 Task: Create Issue Issue0000000412 in Backlog  in Scrum Project Project0000000083 in Jira. Create Issue Issue0000000413 in Backlog  in Scrum Project Project0000000083 in Jira. Create Issue Issue0000000414 in Backlog  in Scrum Project Project0000000083 in Jira. Create Issue Issue0000000415 in Backlog  in Scrum Project Project0000000083 in Jira. Create Issue Issue0000000416 in Backlog  in Scrum Project Project0000000084 in Jira
Action: Mouse moved to (390, 319)
Screenshot: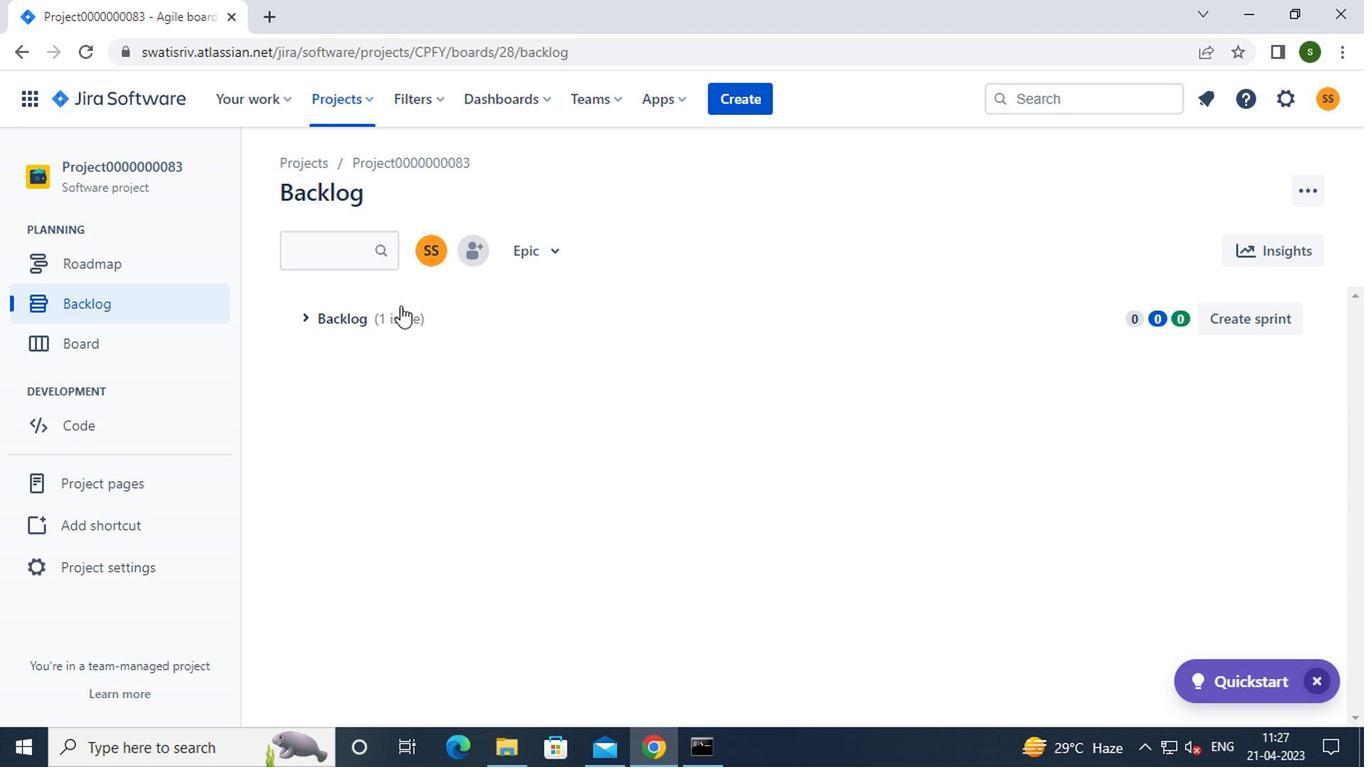 
Action: Mouse pressed left at (390, 319)
Screenshot: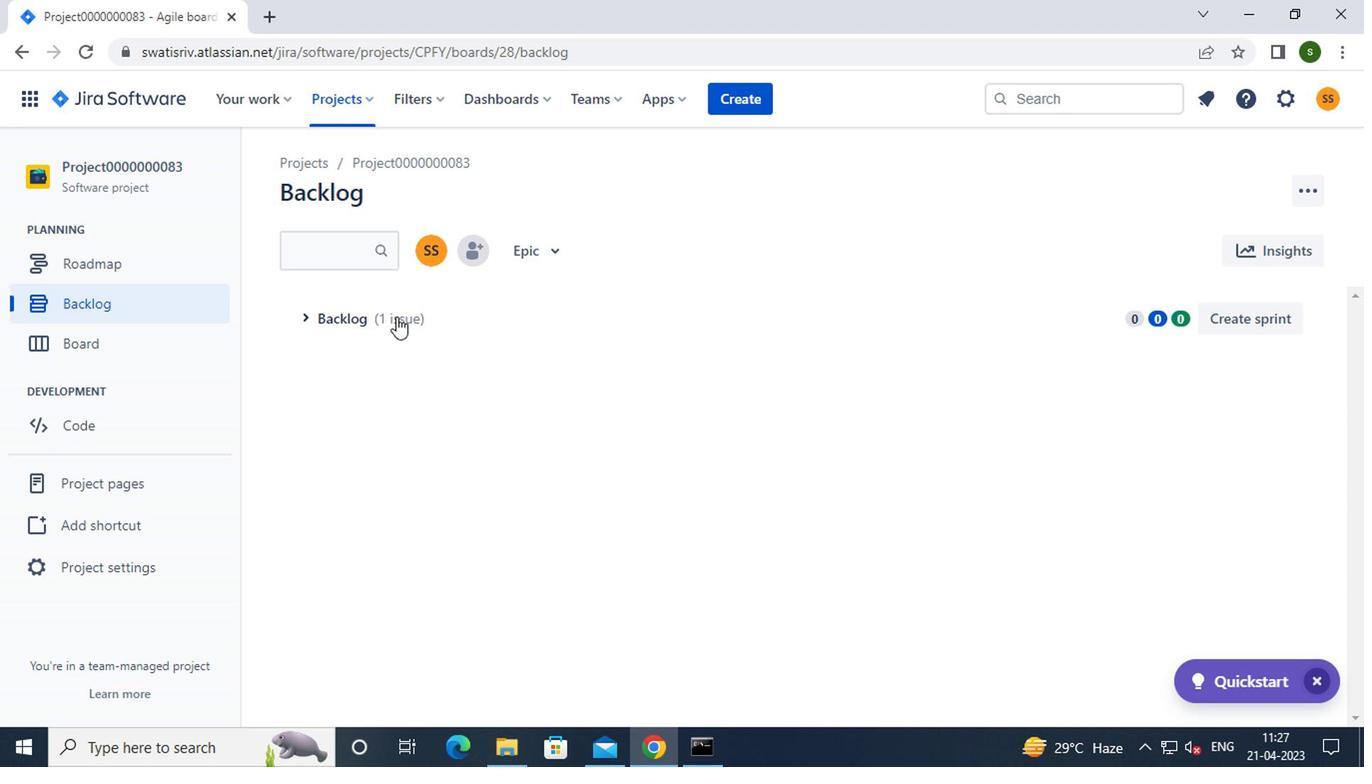 
Action: Mouse moved to (392, 405)
Screenshot: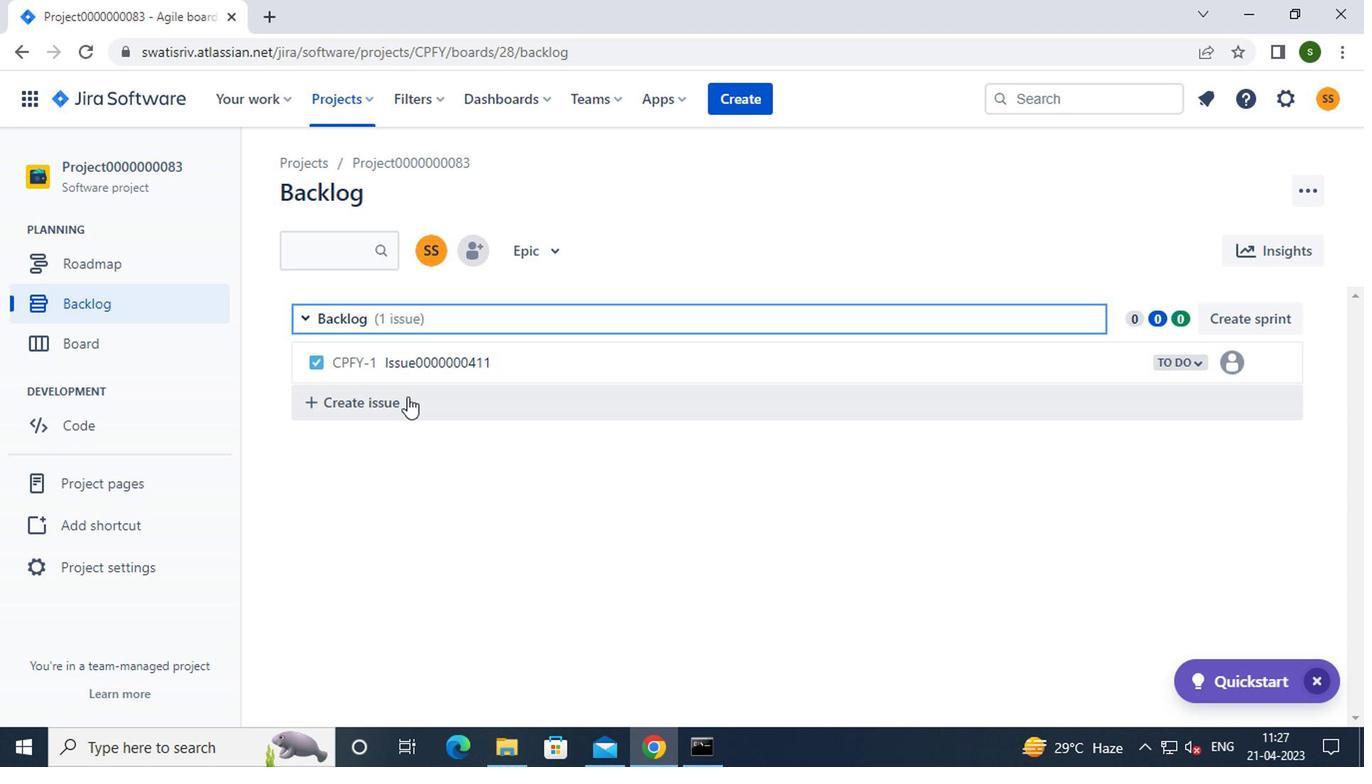
Action: Mouse pressed left at (392, 405)
Screenshot: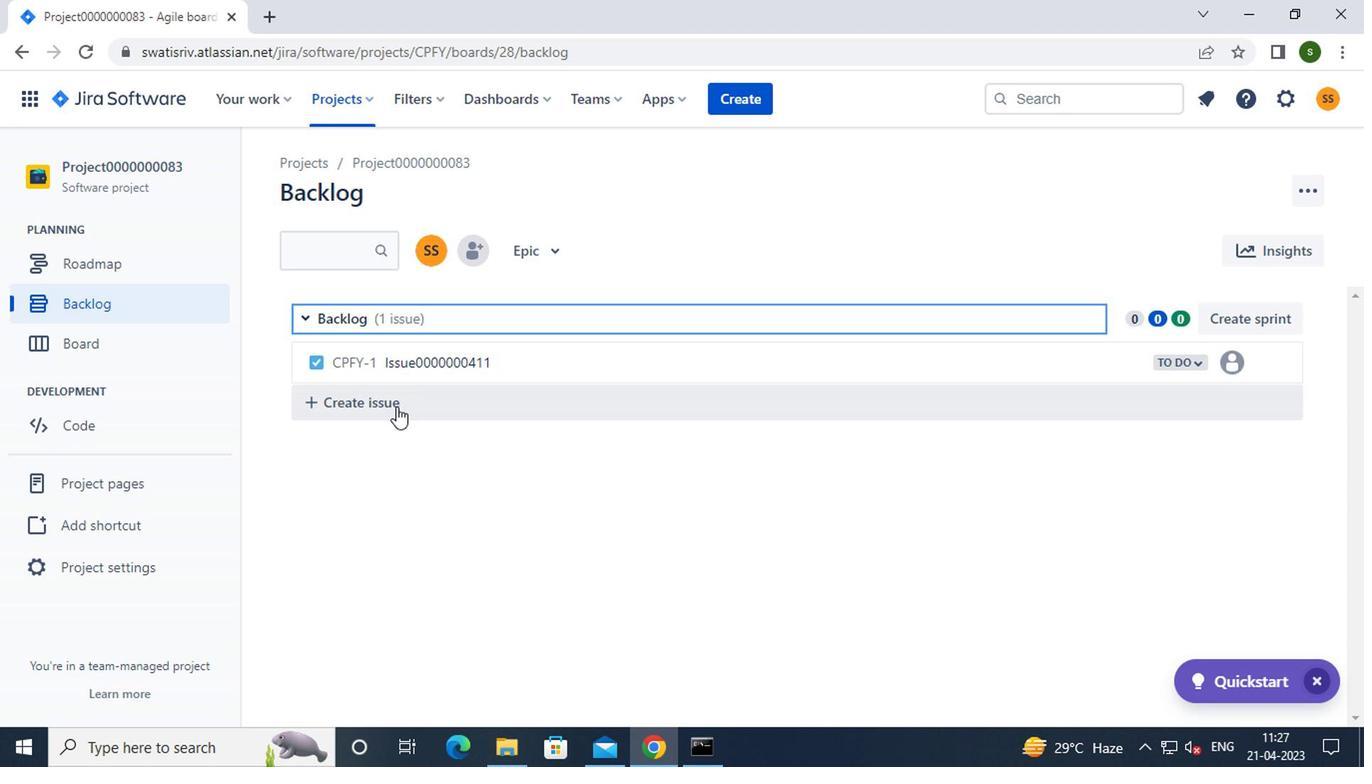 
Action: Mouse moved to (422, 395)
Screenshot: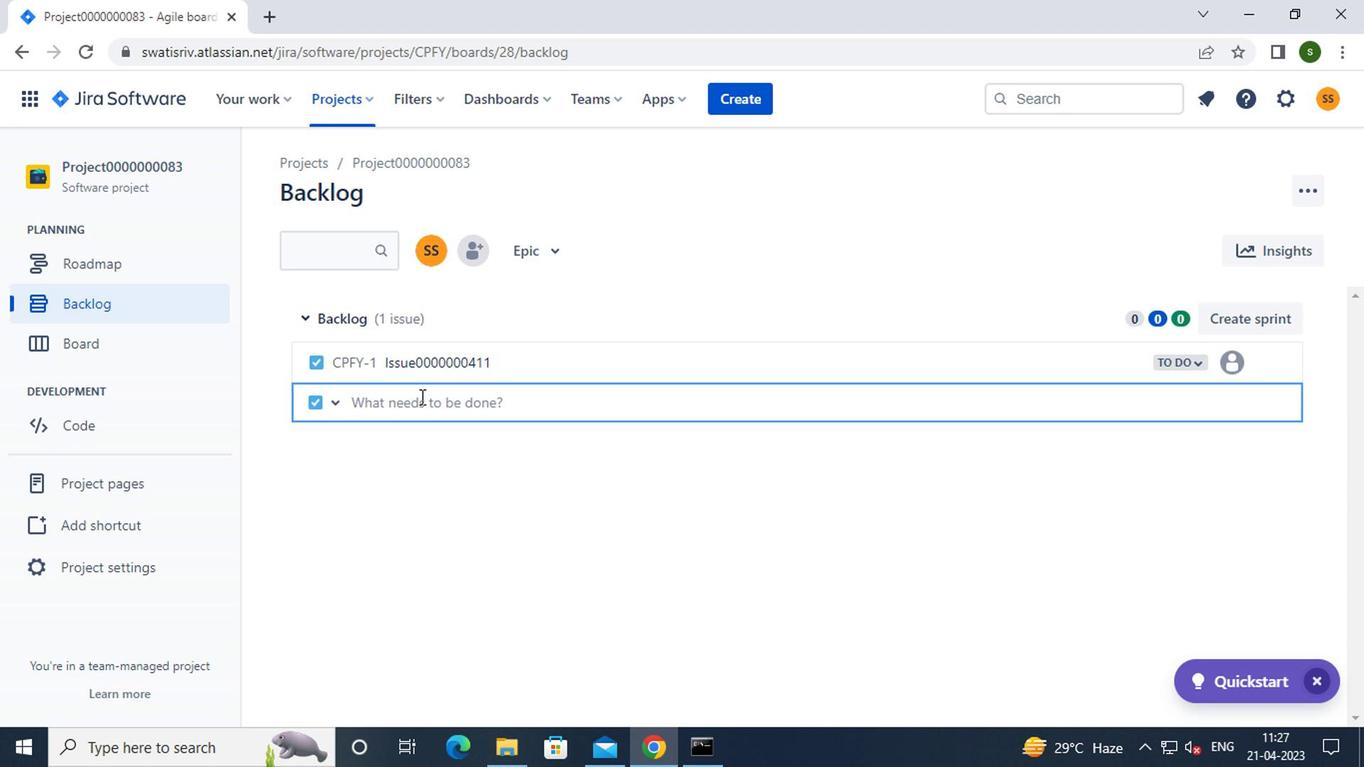 
Action: Key pressed i<Key.caps_lock>ssue0000000412<Key.enter><Key.caps_lock>i<Key.caps_lock>ssue0000000413<Key.enter><Key.caps_lock>i<Key.caps_lock>ssue0000000414<Key.enter><Key.caps_lock>i<Key.caps_lock>ssue0000000415<Key.enter>
Screenshot: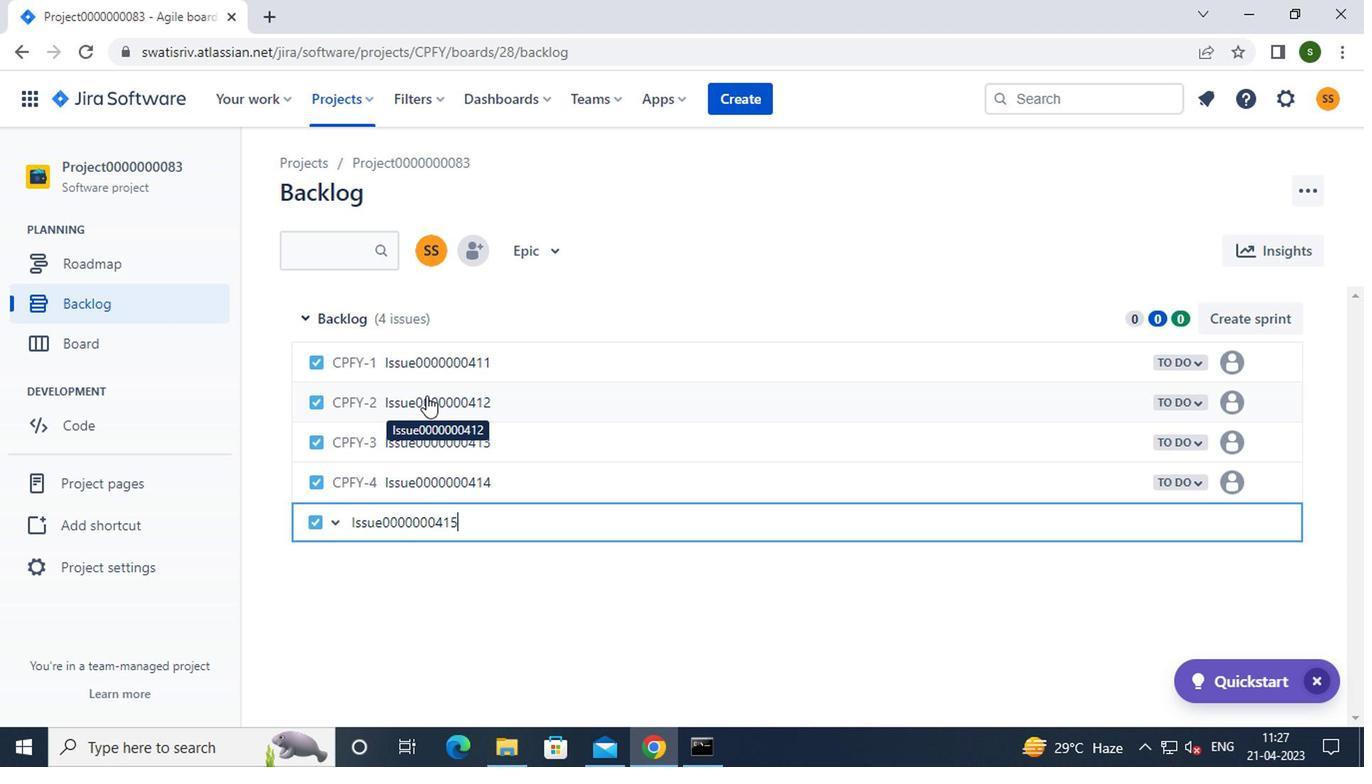 
Action: Mouse moved to (353, 99)
Screenshot: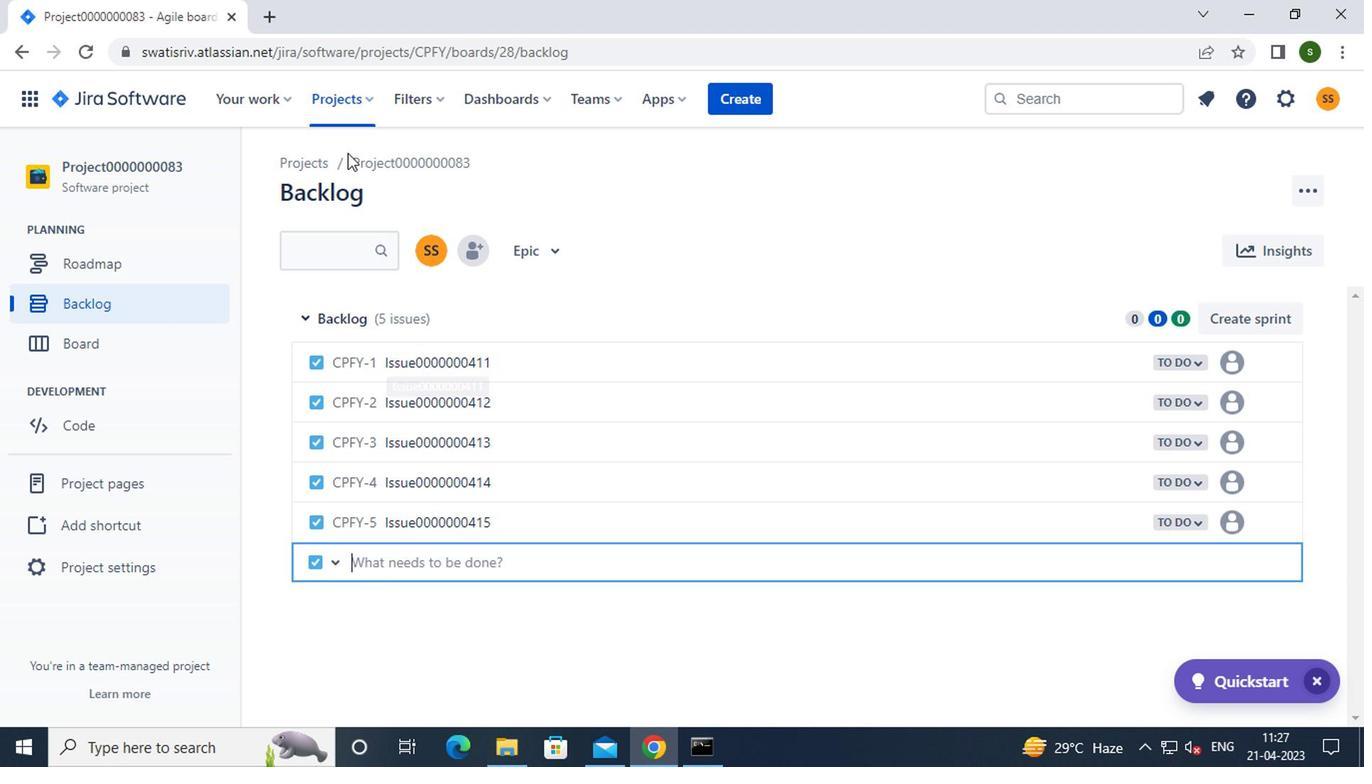
Action: Mouse pressed left at (353, 99)
Screenshot: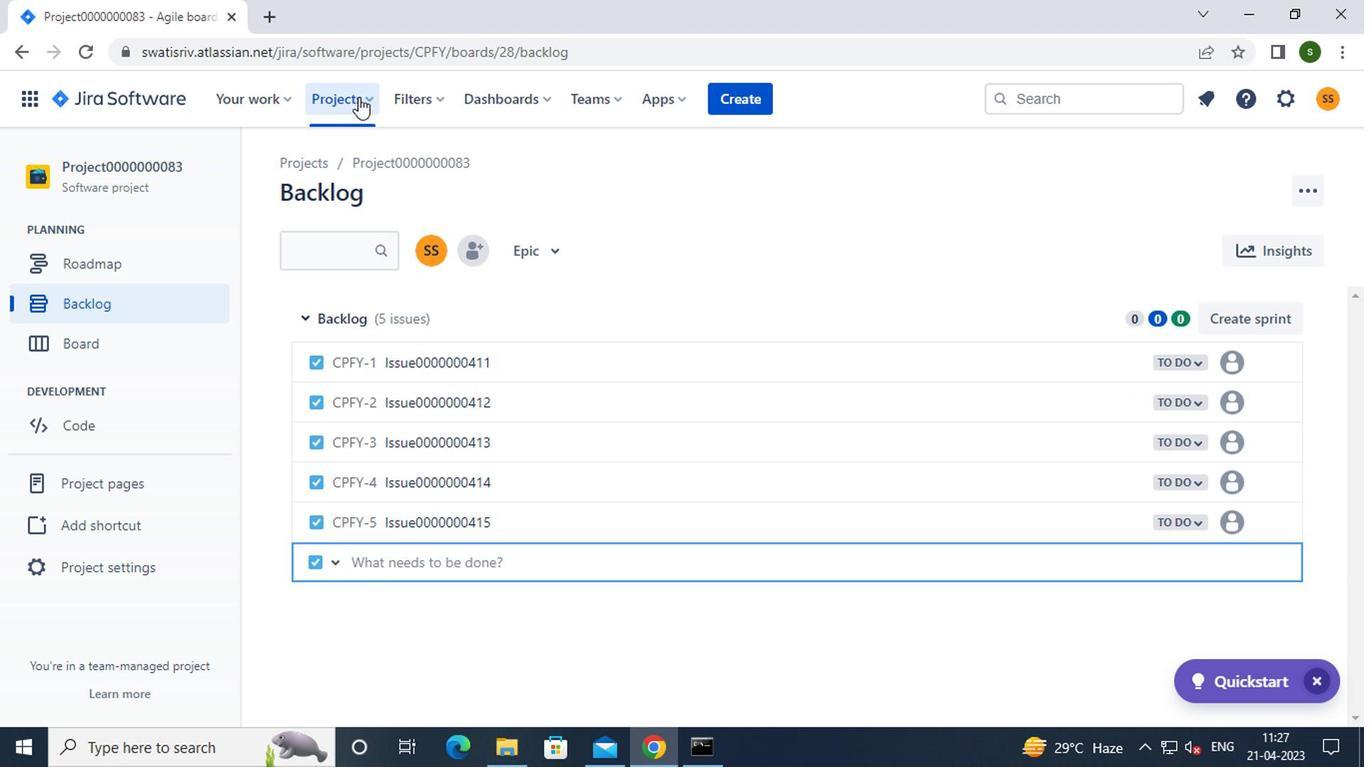 
Action: Mouse moved to (402, 246)
Screenshot: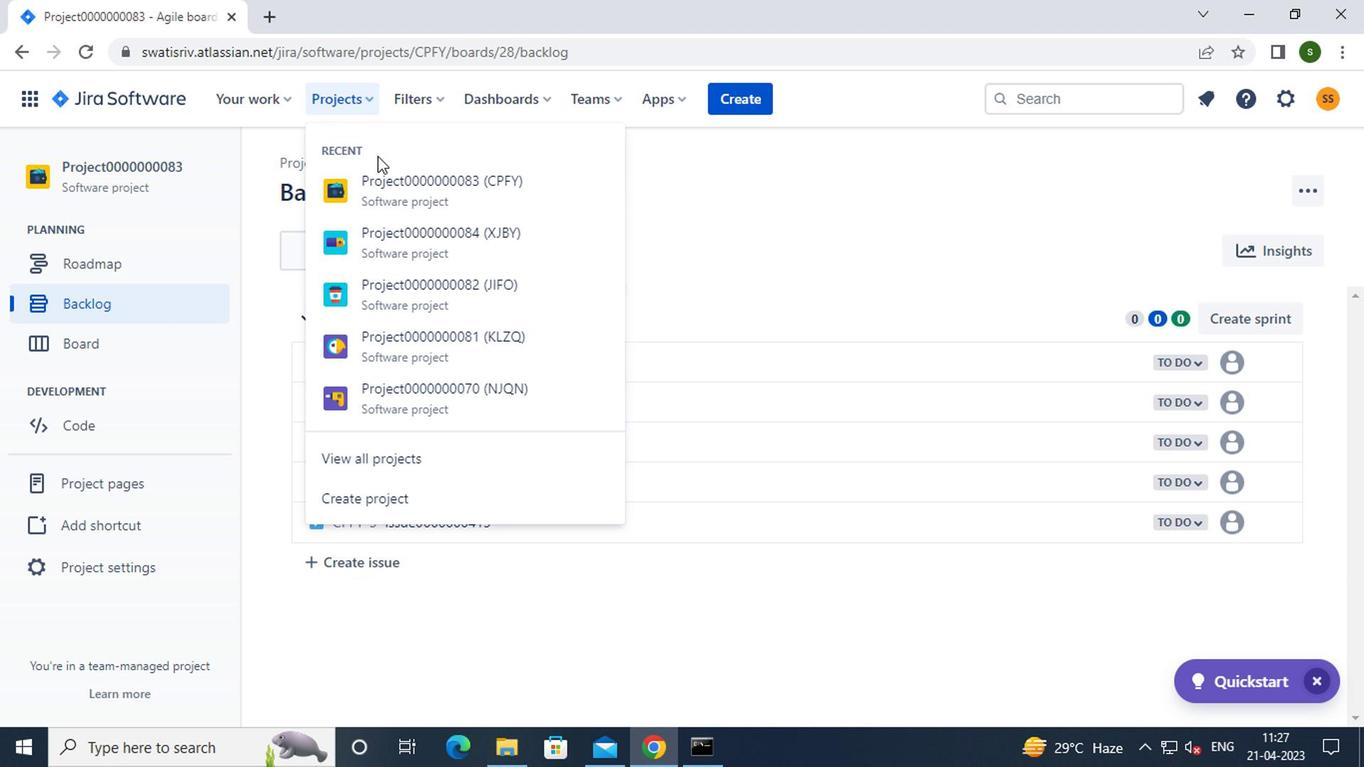 
Action: Mouse pressed left at (402, 246)
Screenshot: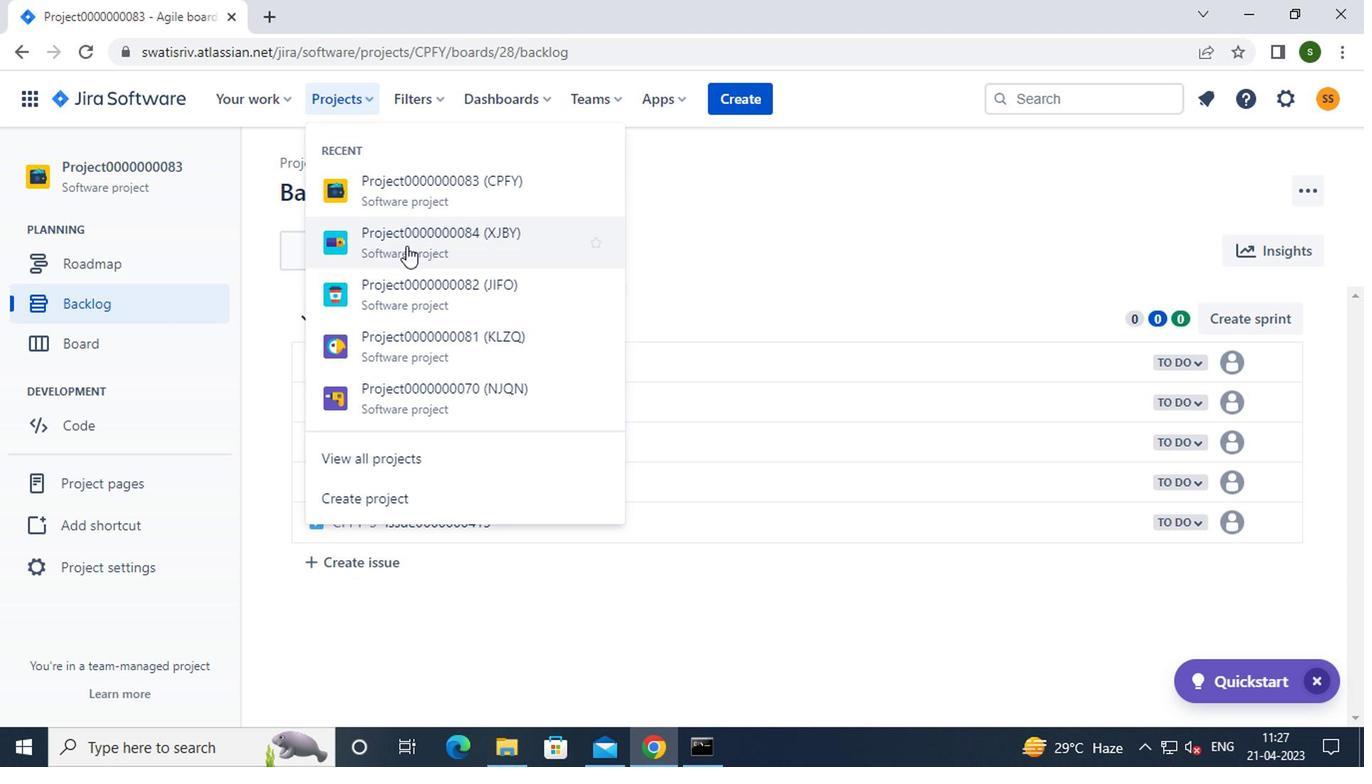 
Action: Mouse moved to (183, 309)
Screenshot: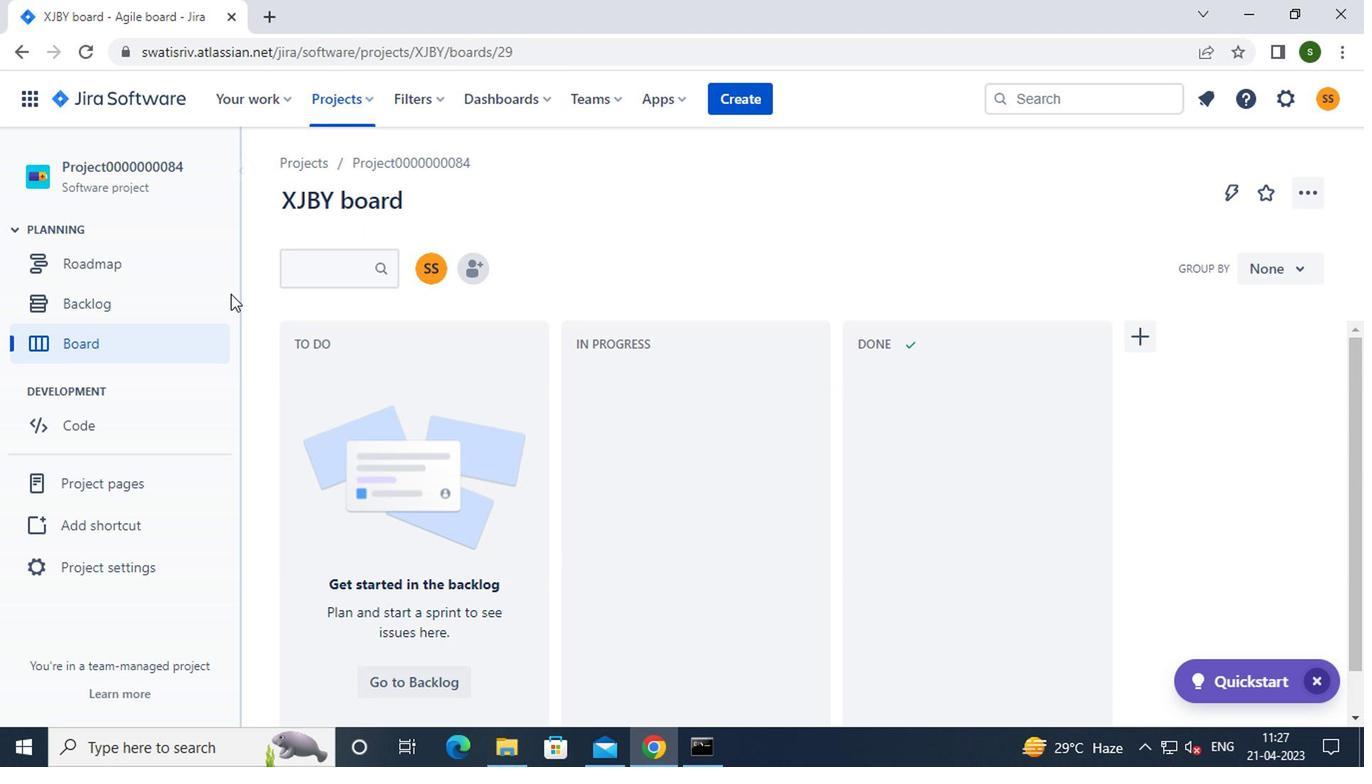
Action: Mouse pressed left at (183, 309)
Screenshot: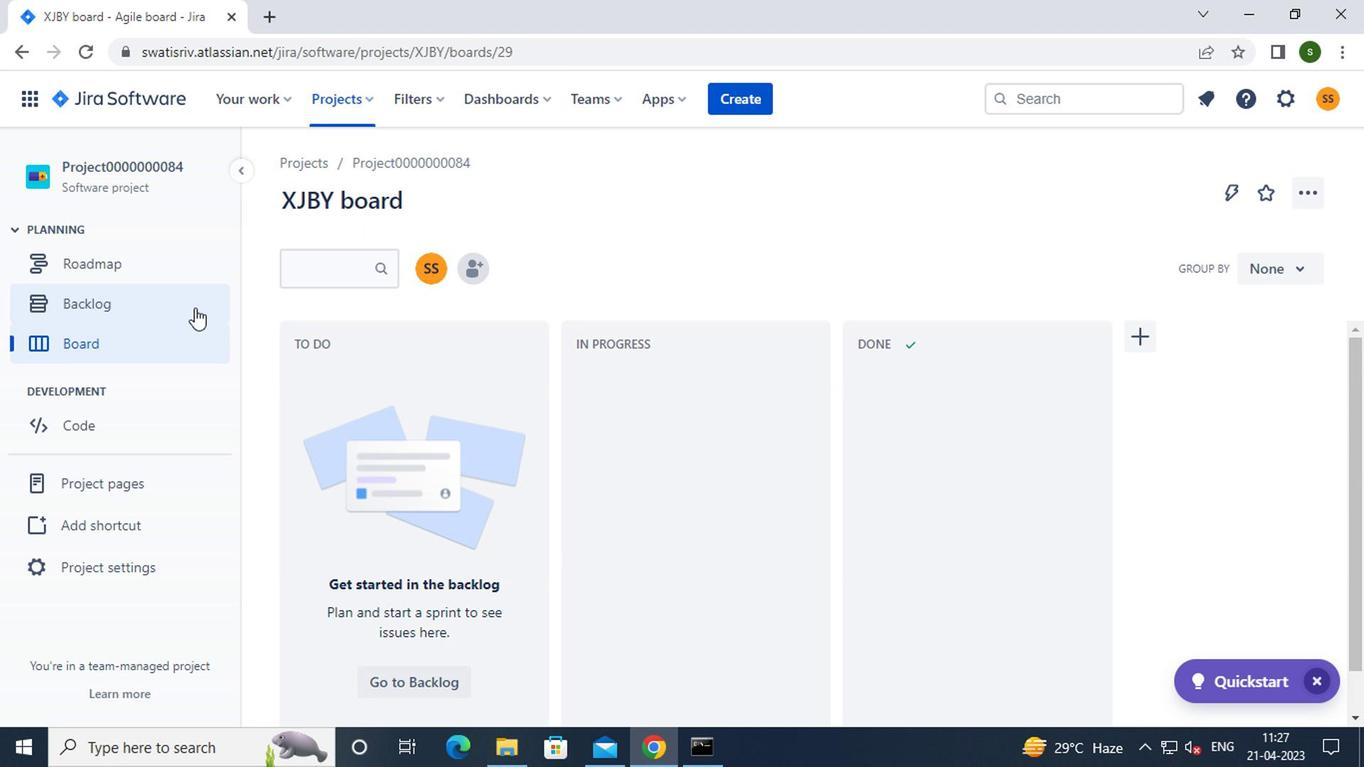 
Action: Mouse moved to (380, 402)
Screenshot: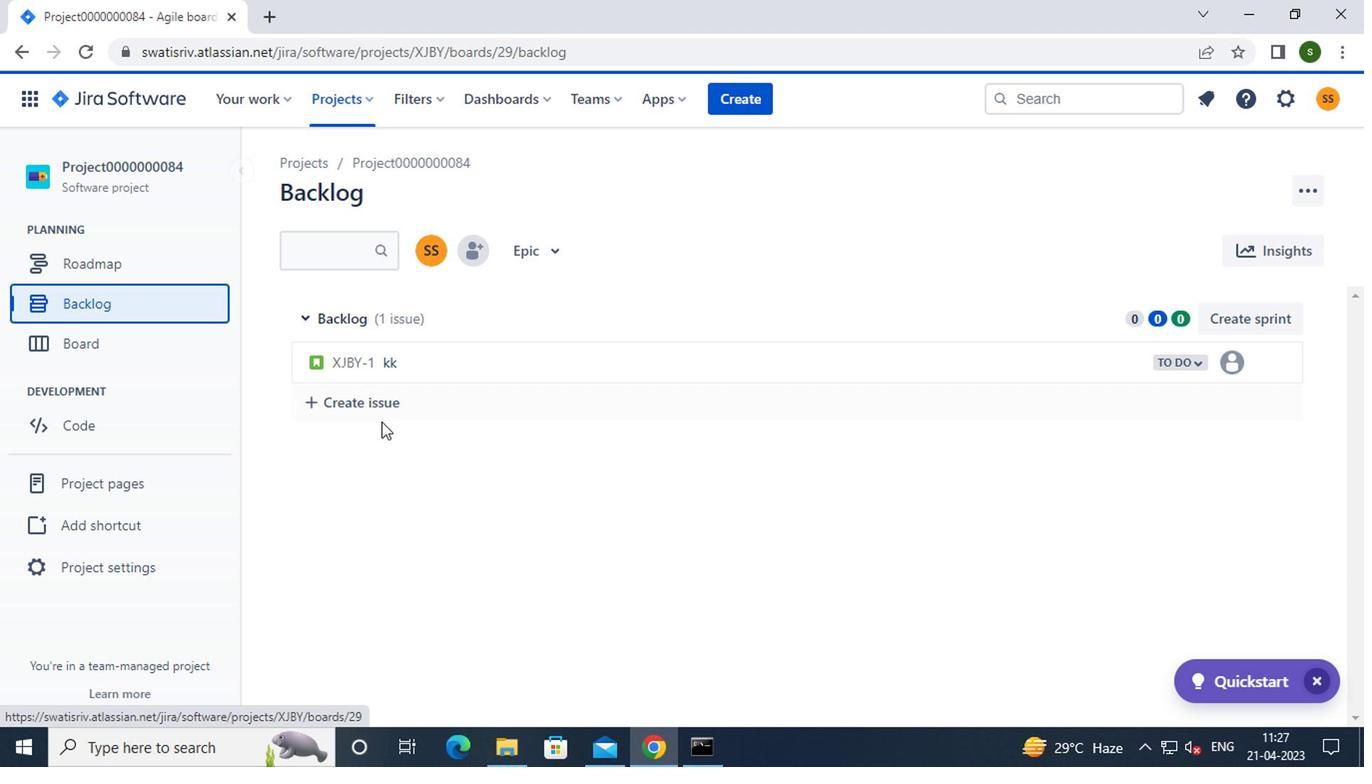 
Action: Mouse pressed left at (380, 402)
Screenshot: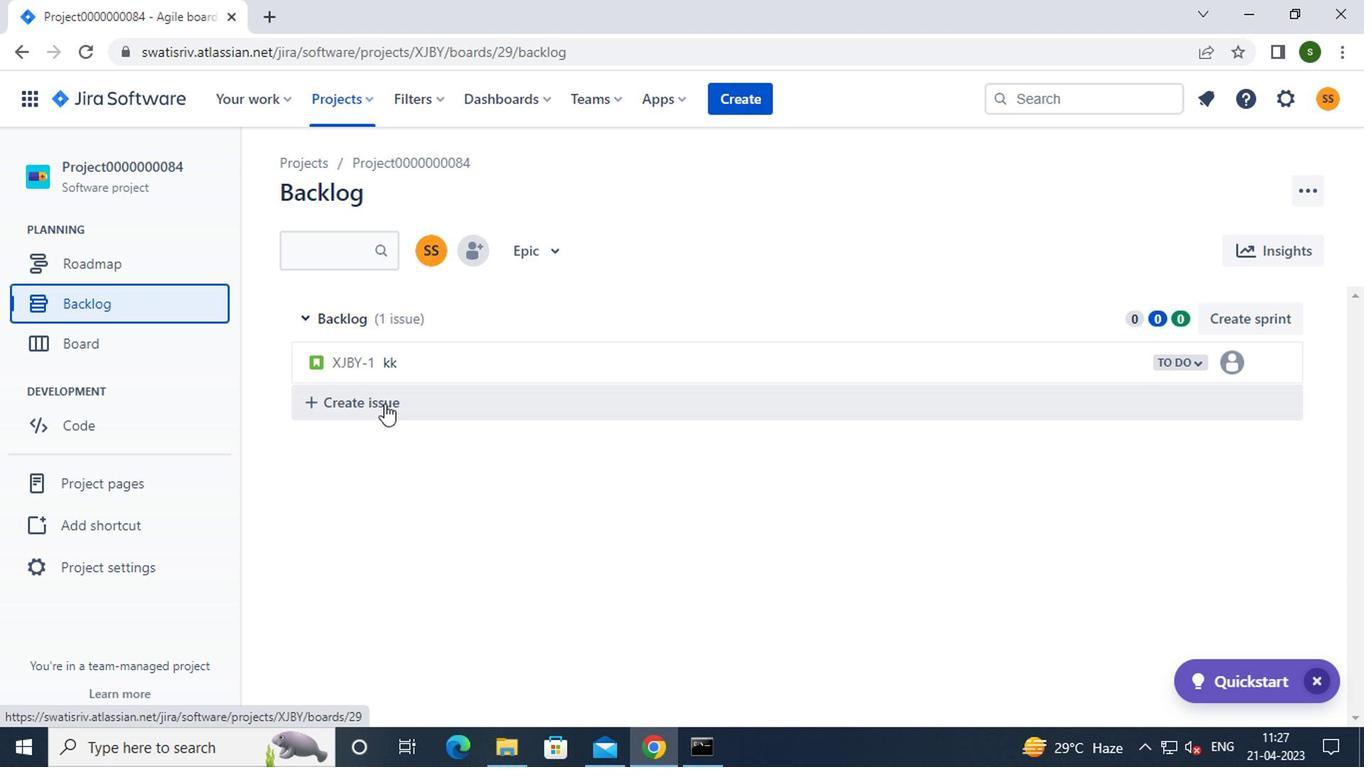 
Action: Mouse moved to (424, 395)
Screenshot: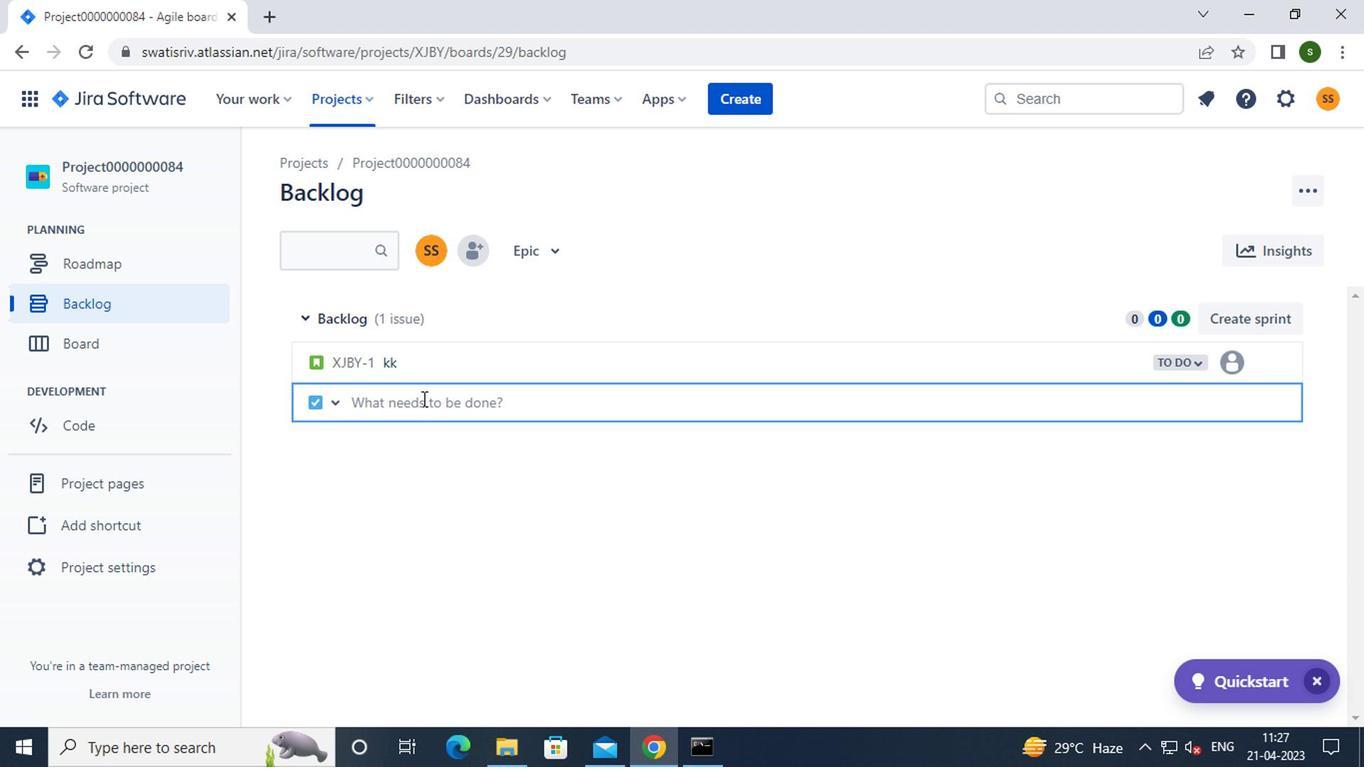 
Action: Key pressed <Key.caps_lock>i<Key.caps_lock>ssue0000000416<Key.enter>
Screenshot: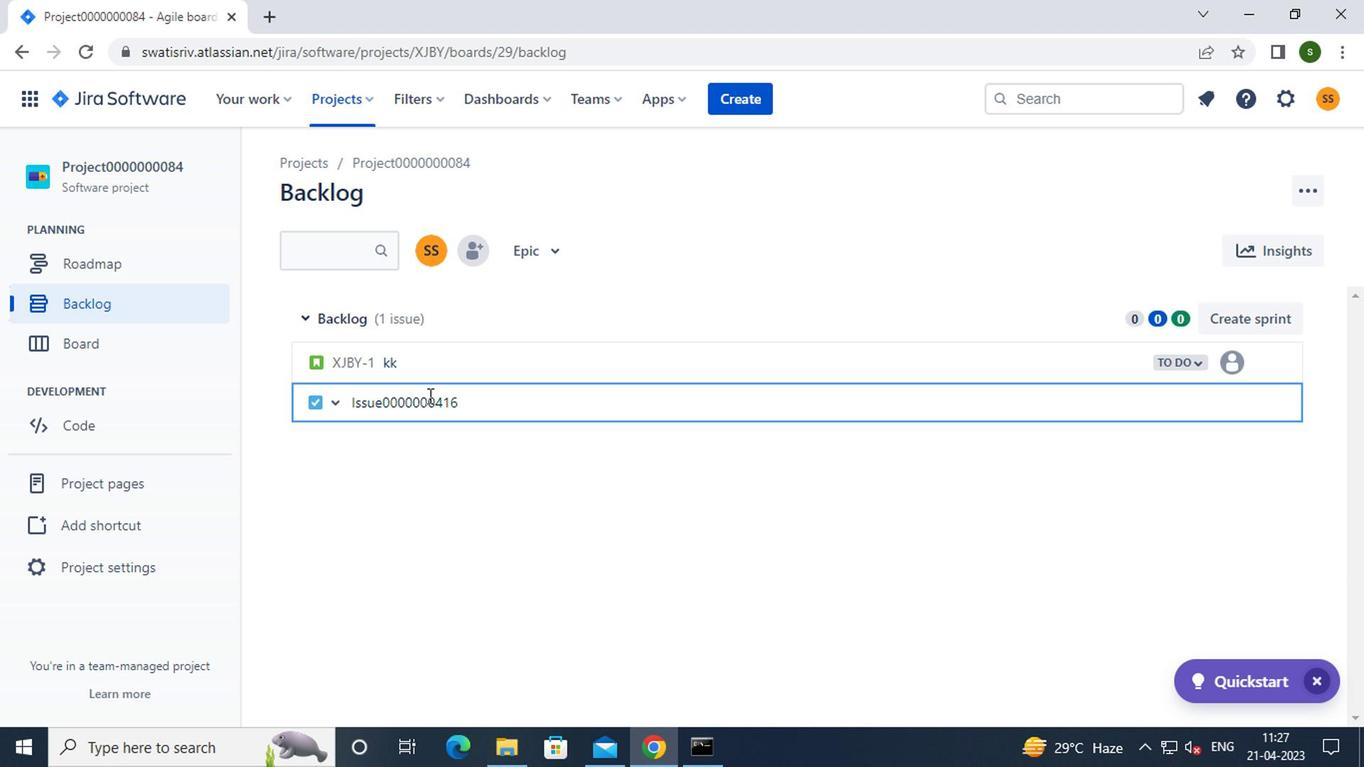 
Action: Mouse moved to (414, 536)
Screenshot: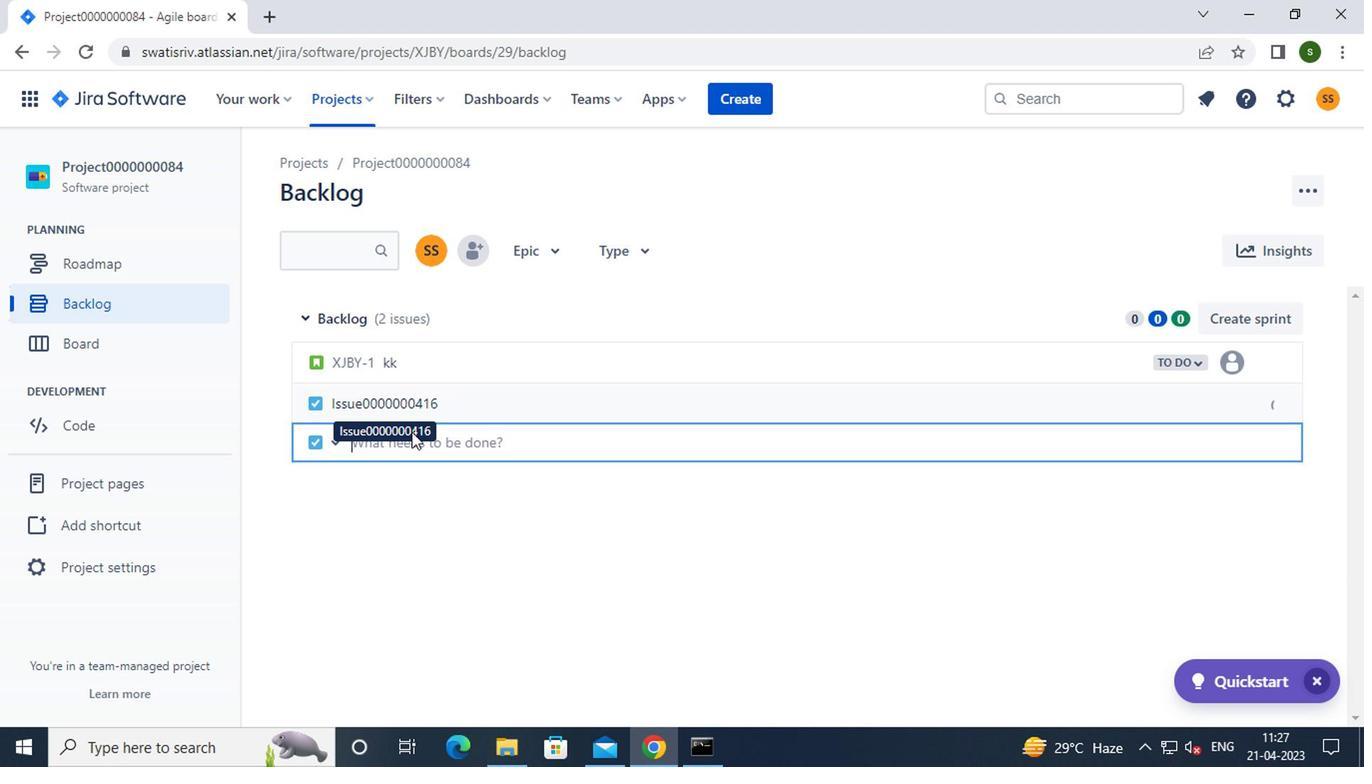 
